Task: Add Sprouts Grilled Atlantic Salmon Meal With Red Miso Sauce to the cart.
Action: Mouse moved to (20, 135)
Screenshot: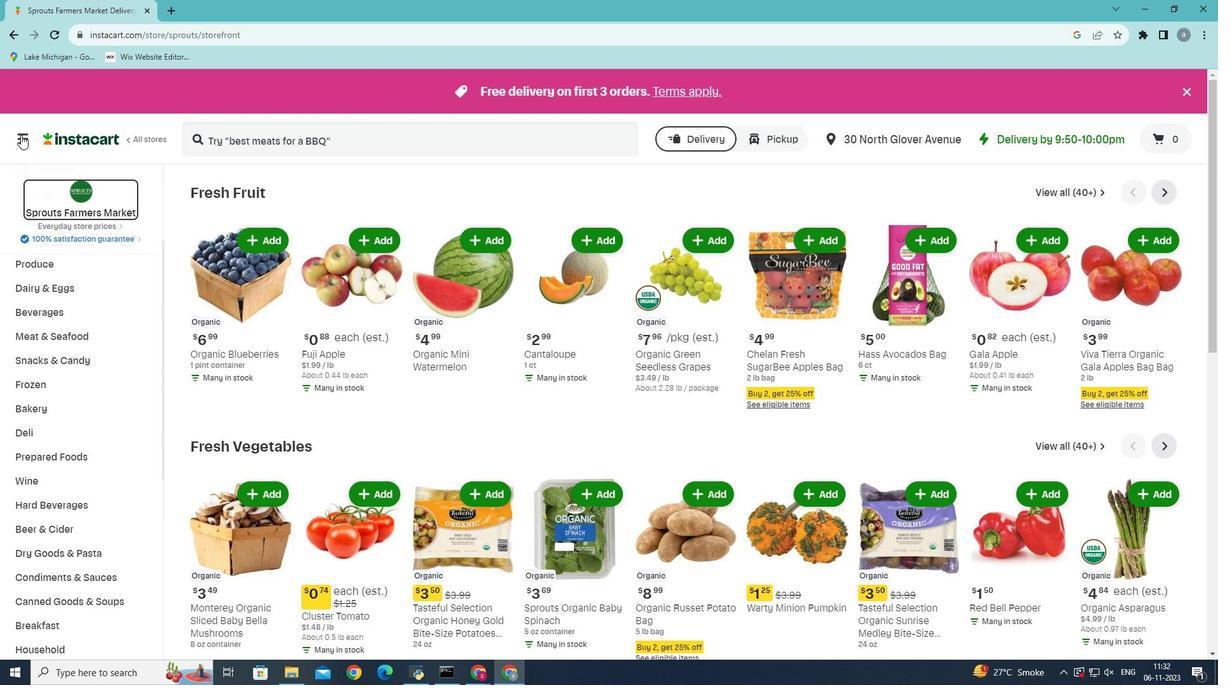 
Action: Mouse pressed left at (20, 135)
Screenshot: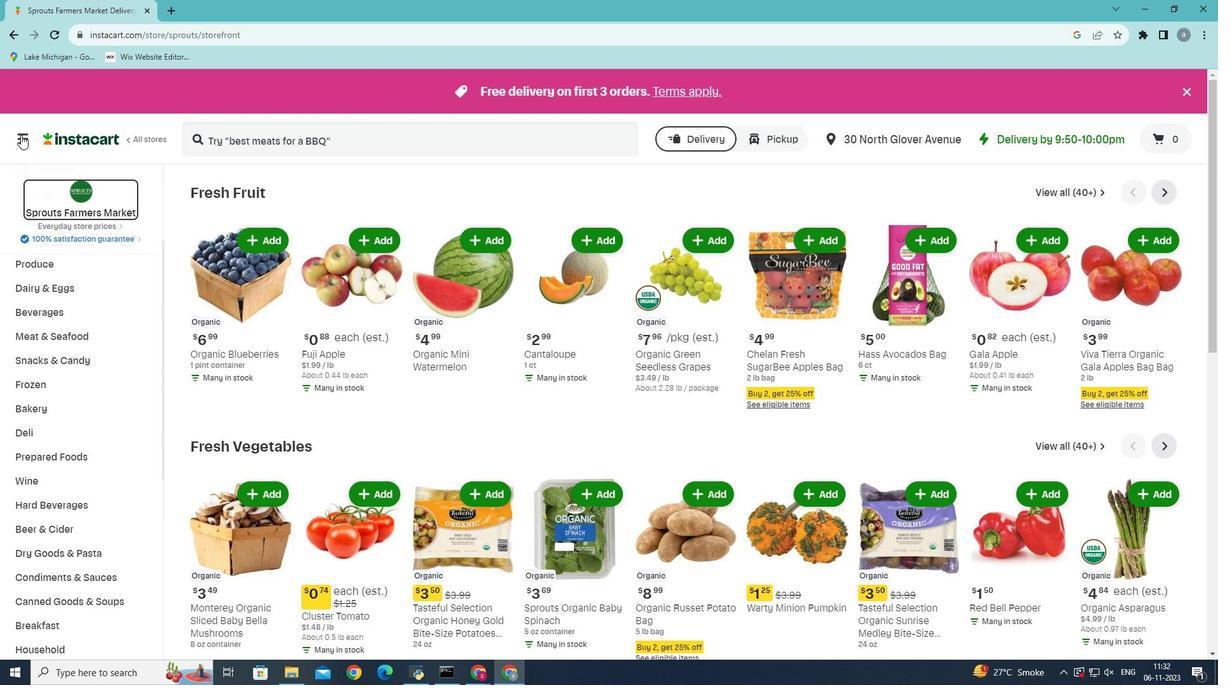
Action: Mouse moved to (62, 349)
Screenshot: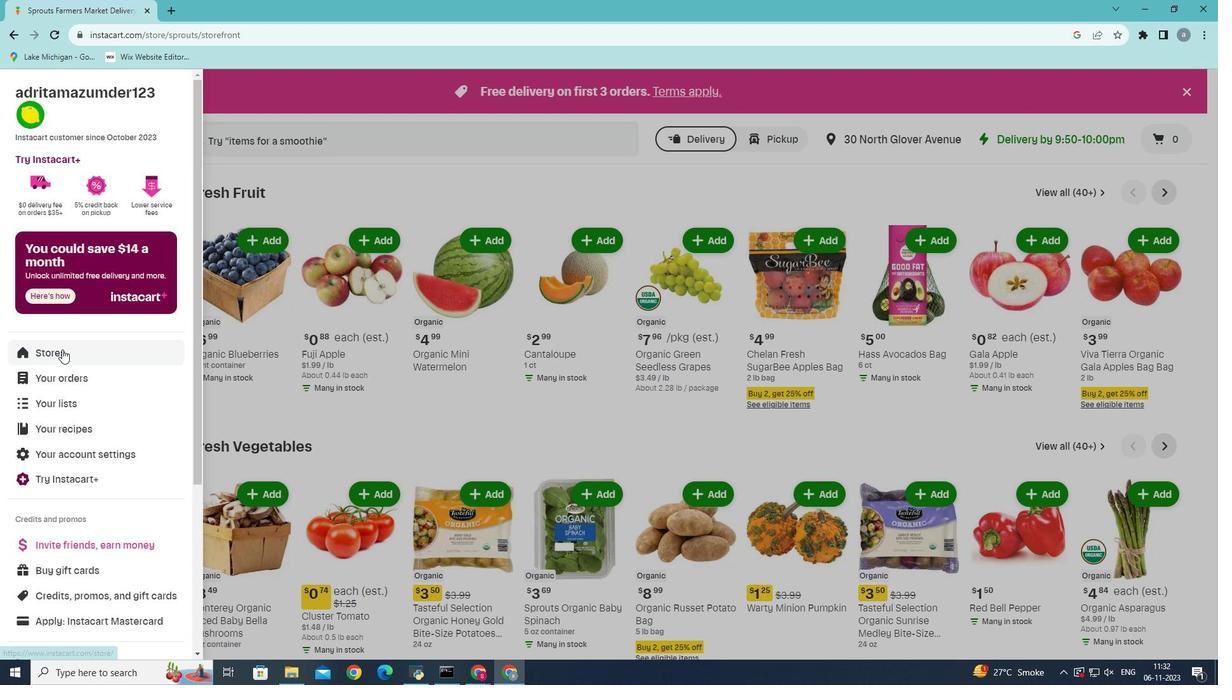 
Action: Mouse pressed left at (62, 349)
Screenshot: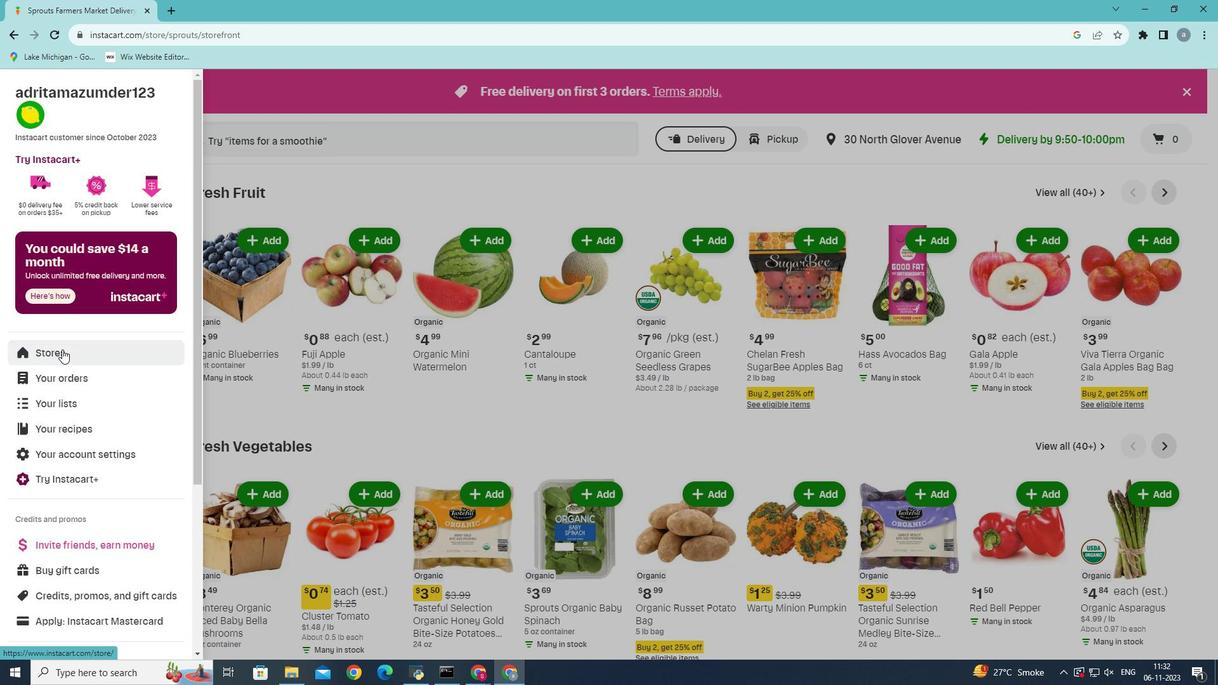 
Action: Mouse moved to (310, 146)
Screenshot: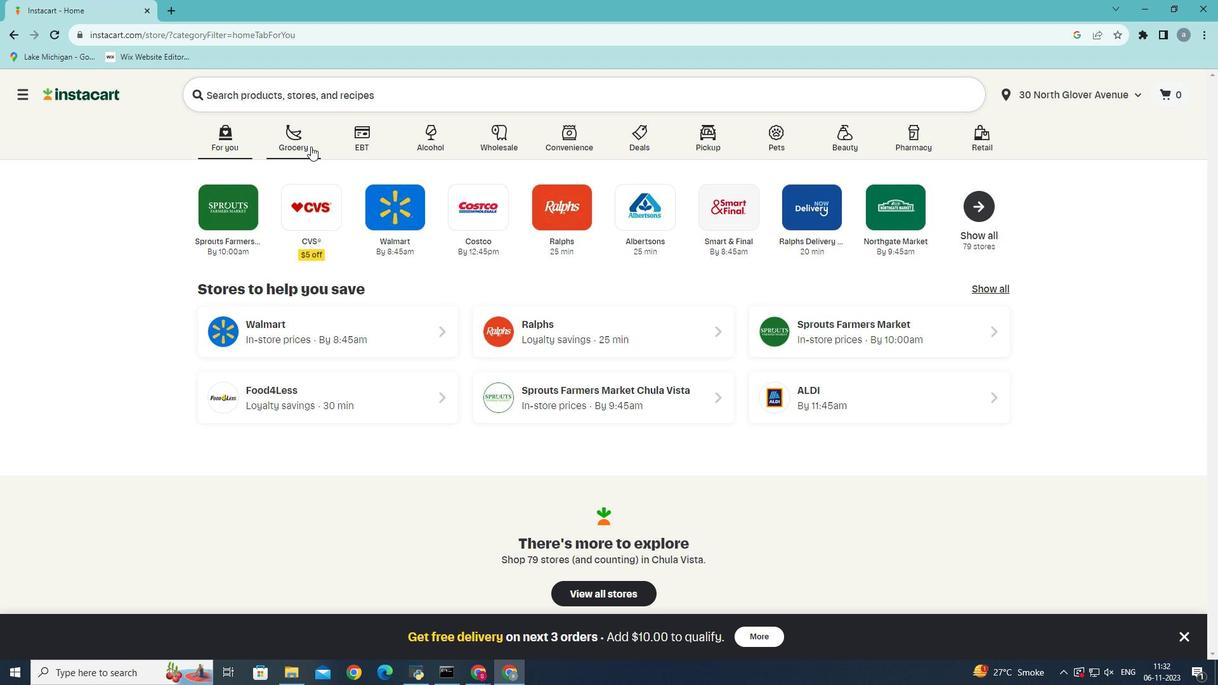 
Action: Mouse pressed left at (310, 146)
Screenshot: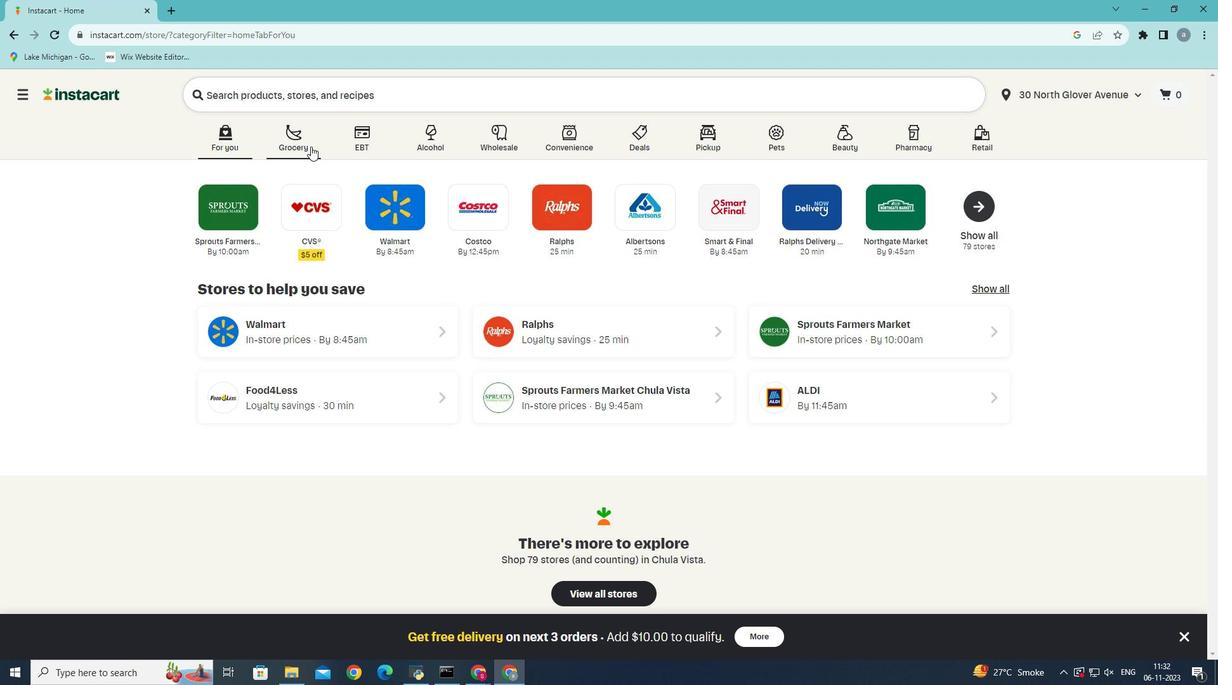 
Action: Mouse moved to (269, 377)
Screenshot: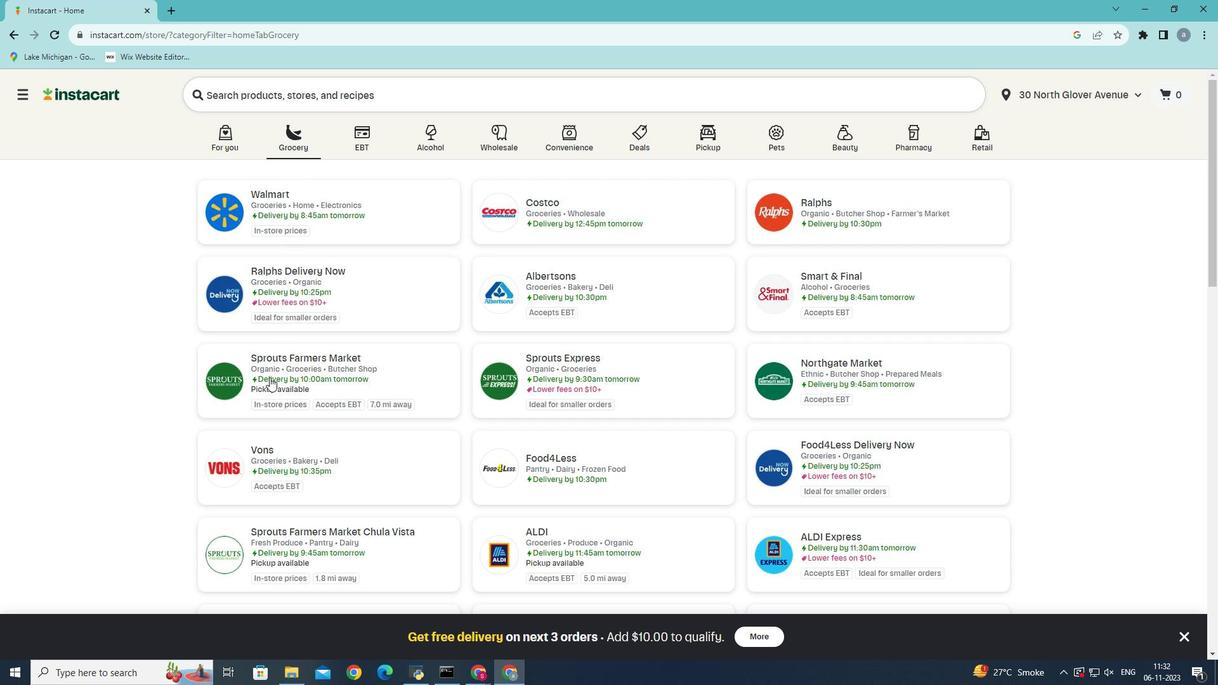 
Action: Mouse pressed left at (269, 377)
Screenshot: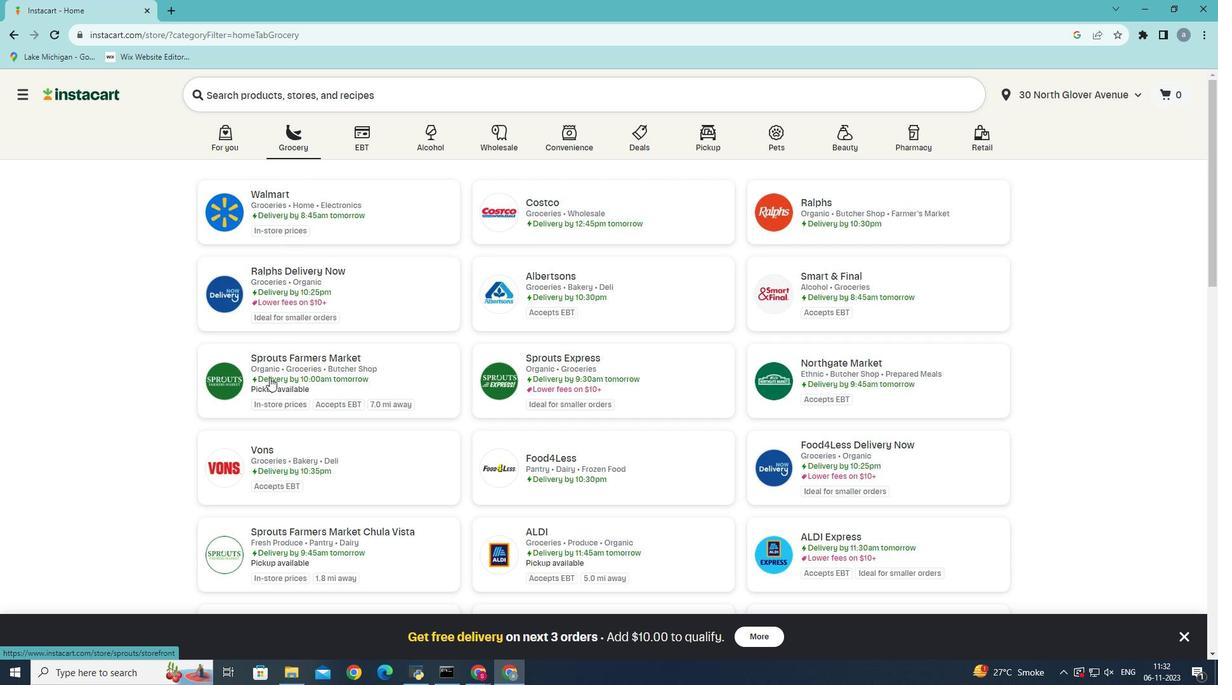 
Action: Mouse moved to (79, 616)
Screenshot: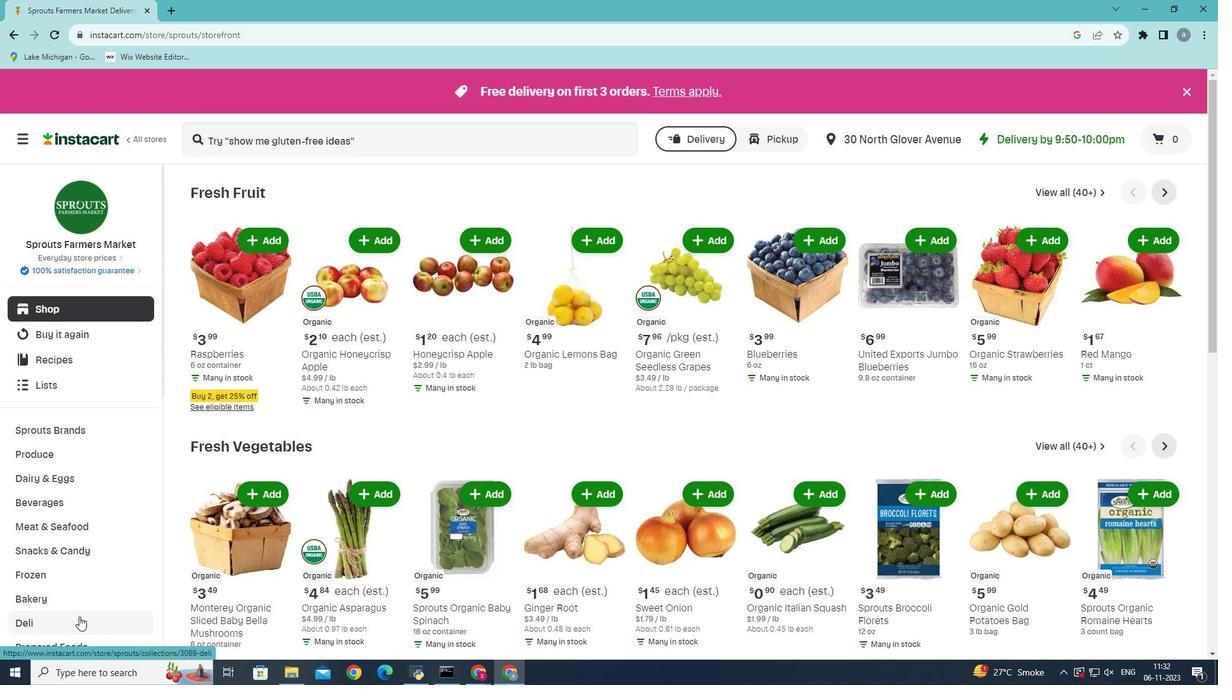 
Action: Mouse scrolled (79, 616) with delta (0, 0)
Screenshot: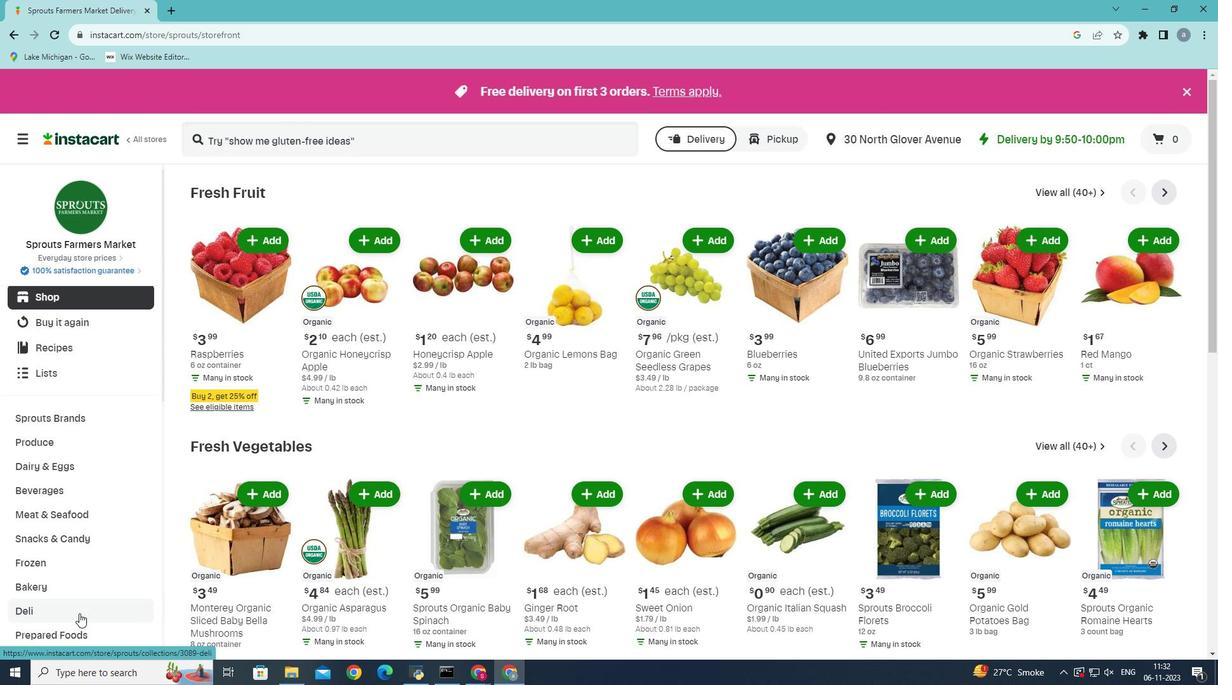 
Action: Mouse moved to (79, 615)
Screenshot: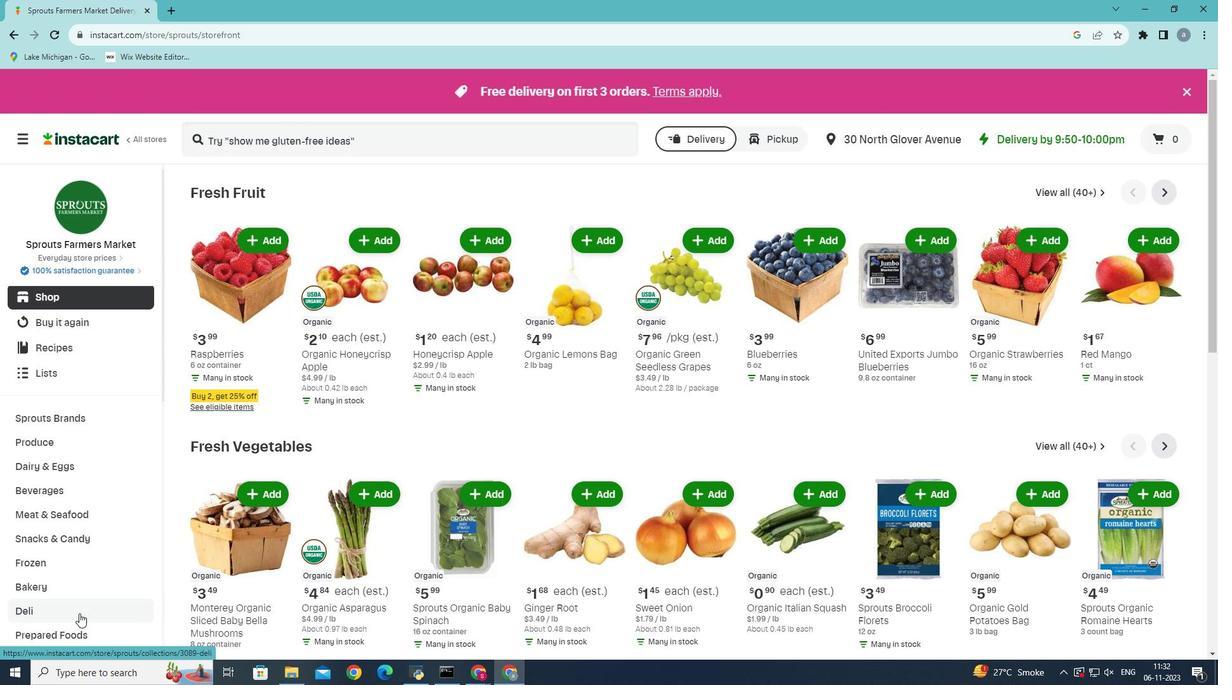 
Action: Mouse scrolled (79, 614) with delta (0, 0)
Screenshot: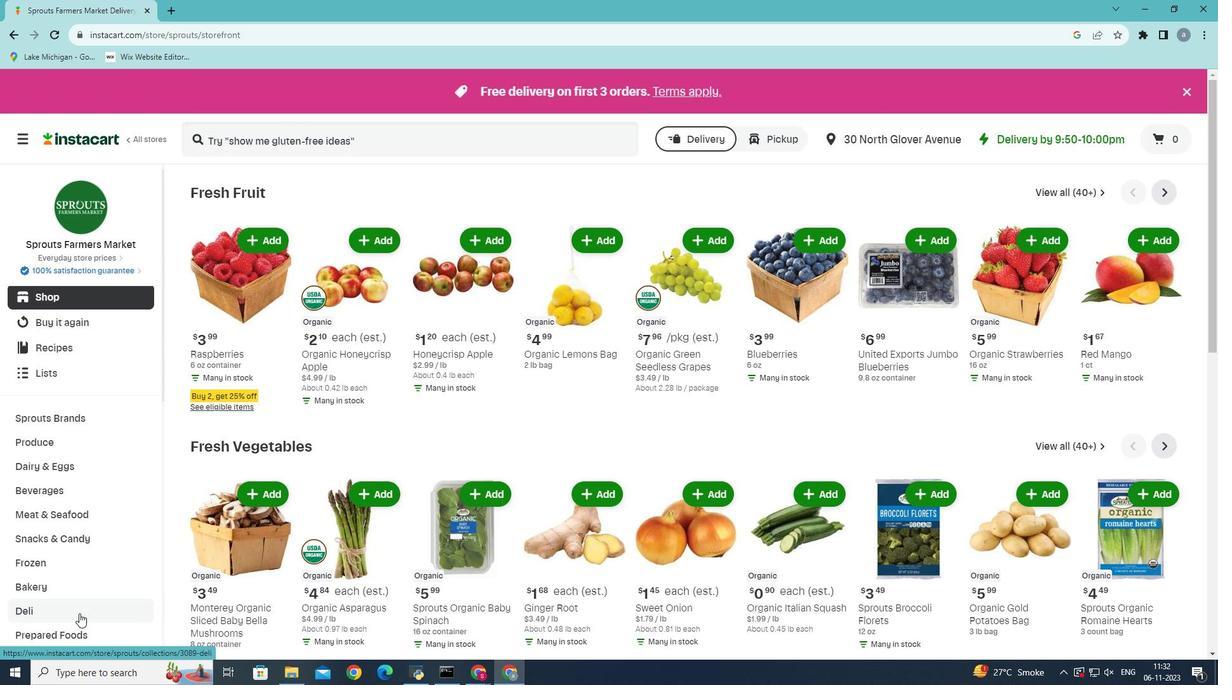 
Action: Mouse moved to (79, 613)
Screenshot: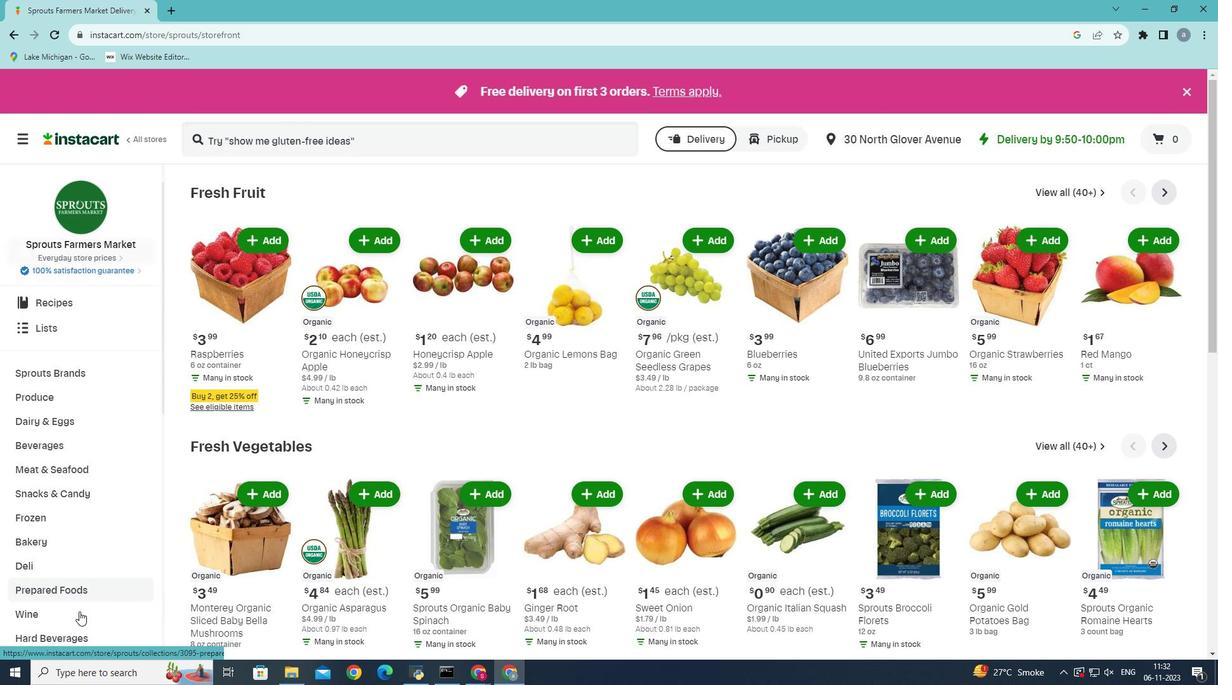 
Action: Mouse scrolled (79, 612) with delta (0, 0)
Screenshot: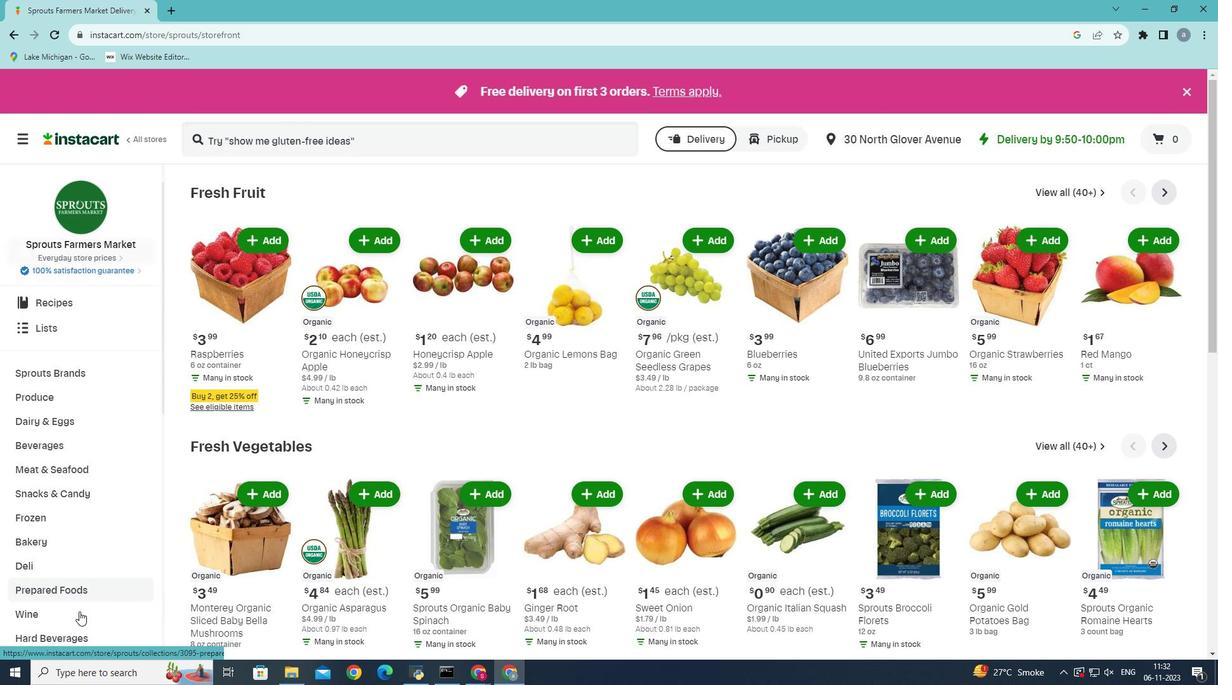 
Action: Mouse moved to (57, 460)
Screenshot: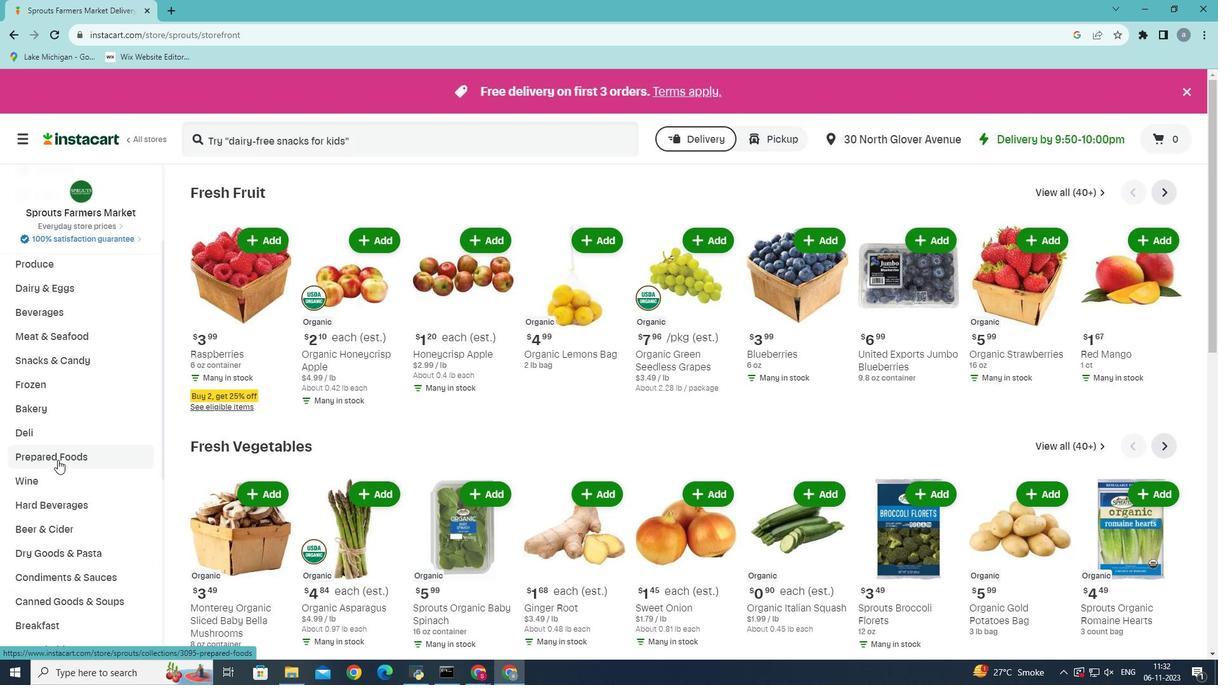 
Action: Mouse pressed left at (57, 460)
Screenshot: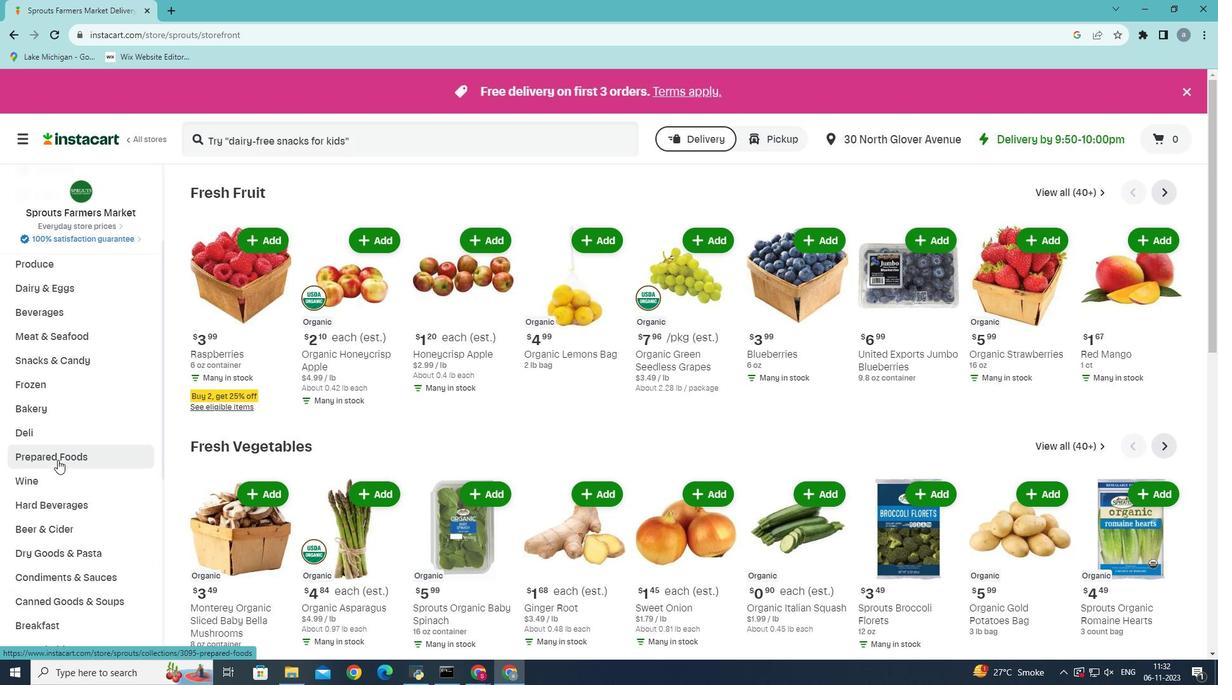 
Action: Mouse moved to (441, 224)
Screenshot: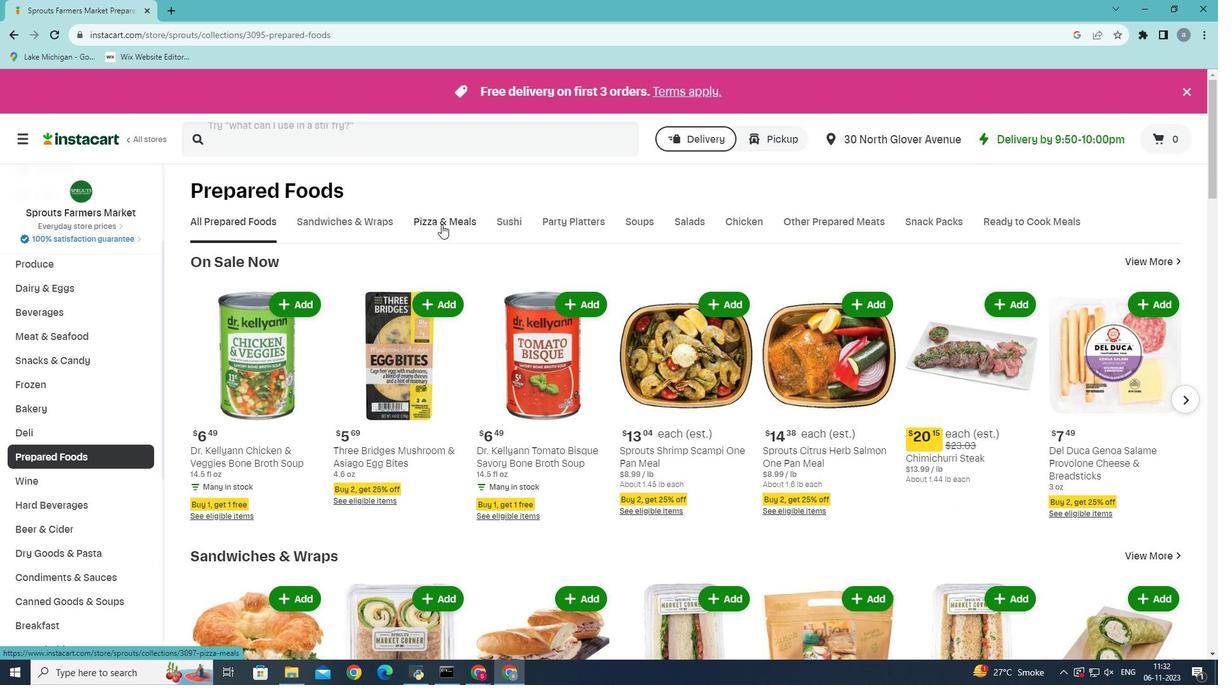 
Action: Mouse pressed left at (441, 224)
Screenshot: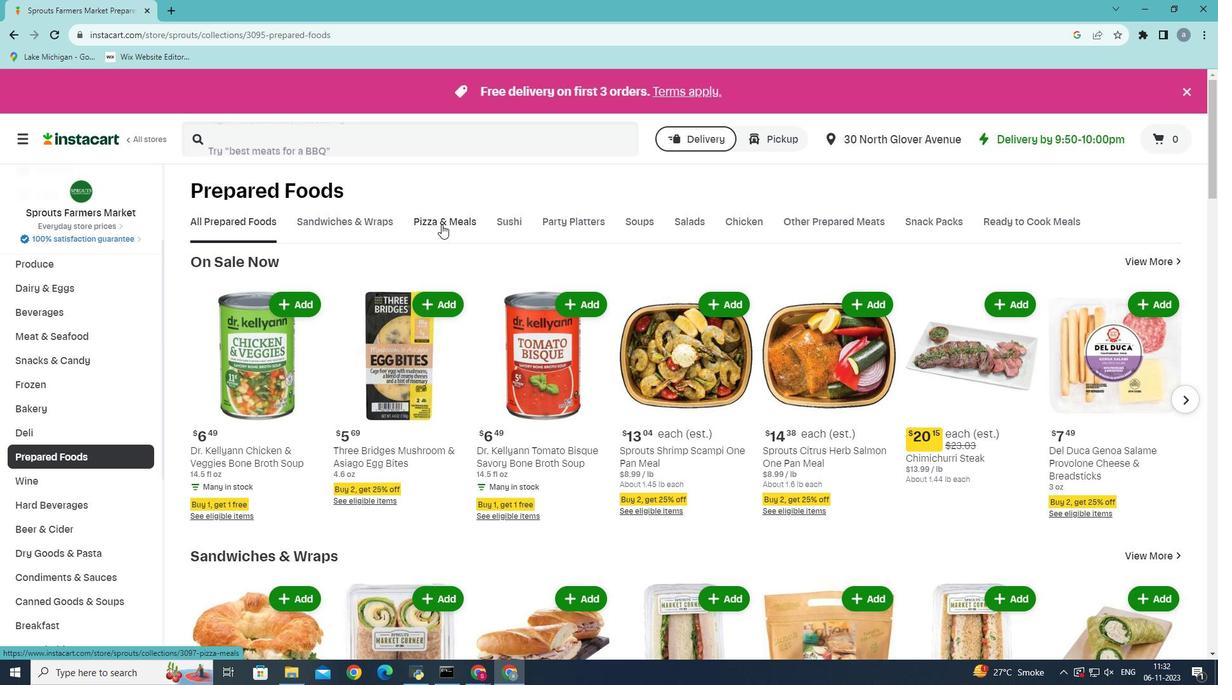 
Action: Mouse moved to (864, 277)
Screenshot: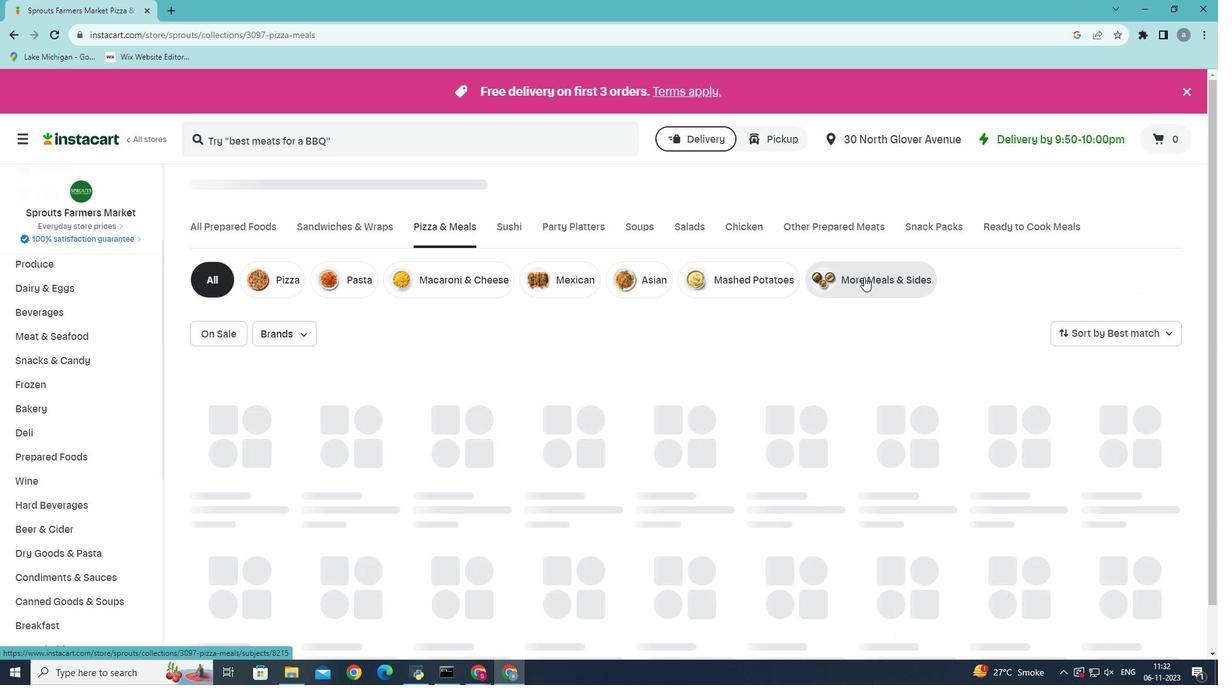 
Action: Mouse pressed left at (864, 277)
Screenshot: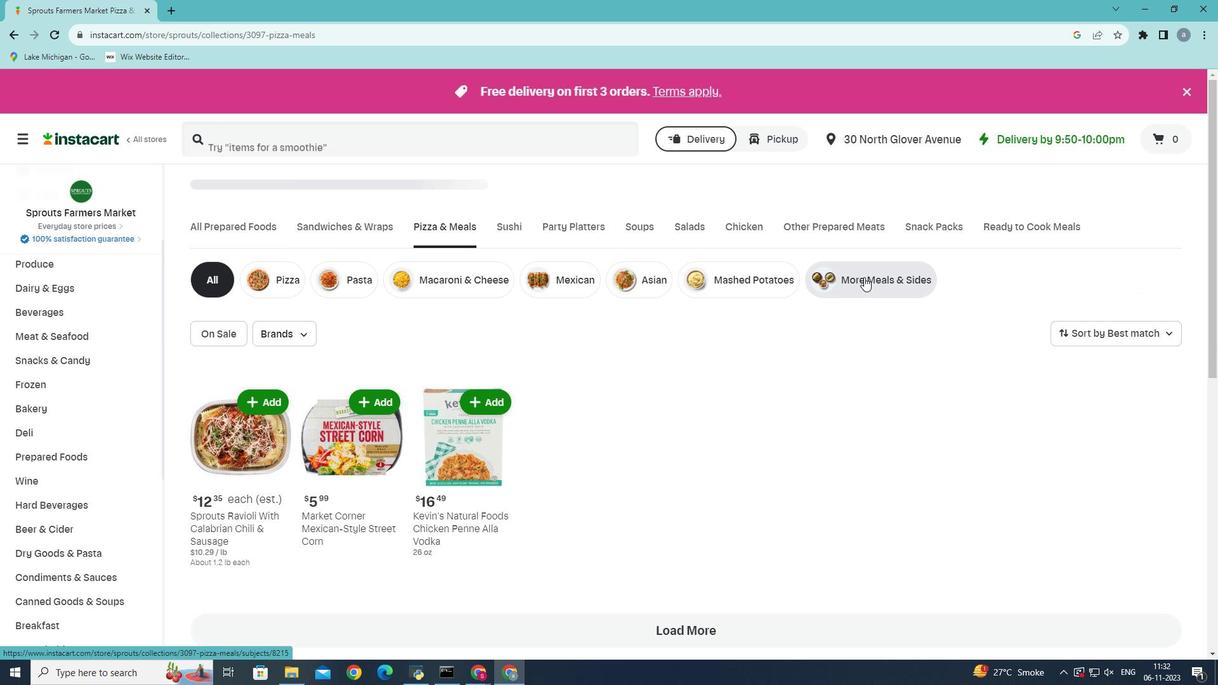 
Action: Mouse moved to (236, 144)
Screenshot: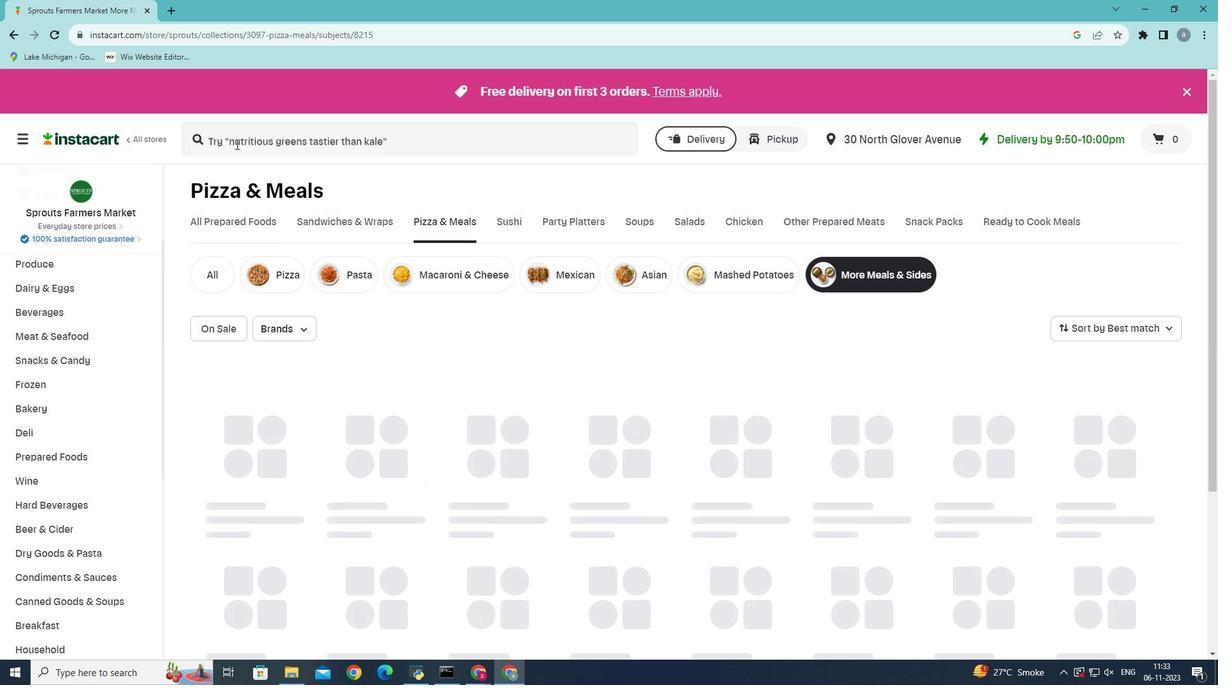 
Action: Mouse pressed left at (236, 144)
Screenshot: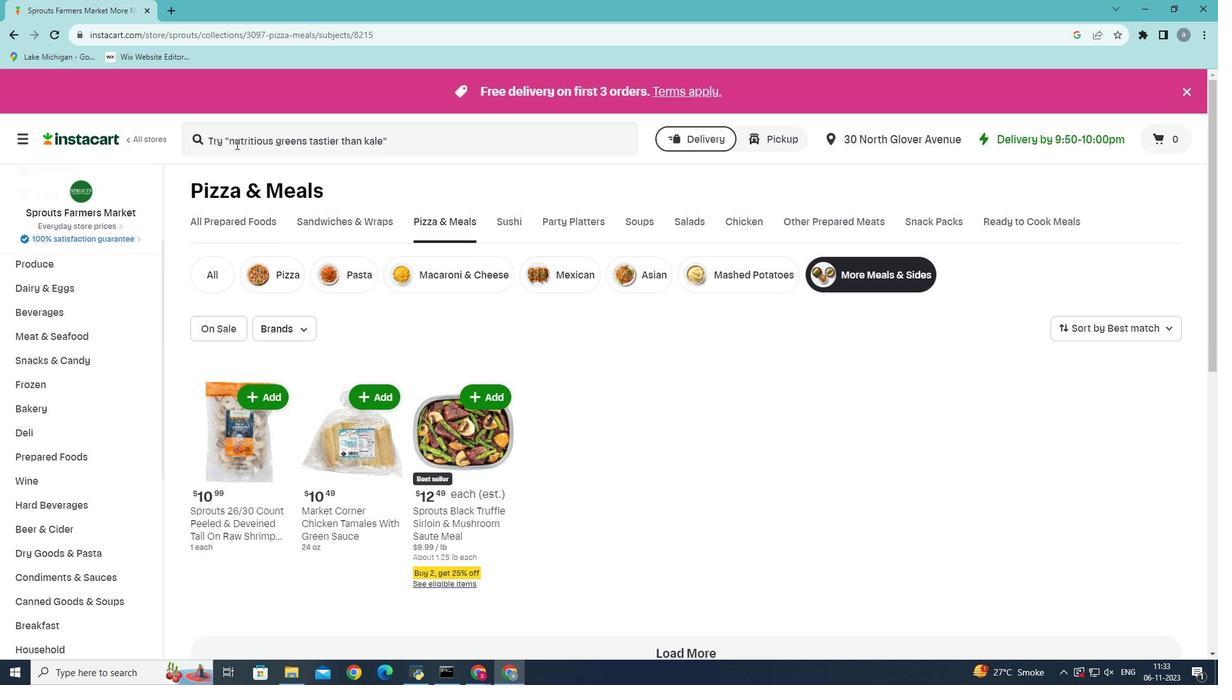 
Action: Mouse moved to (367, 145)
Screenshot: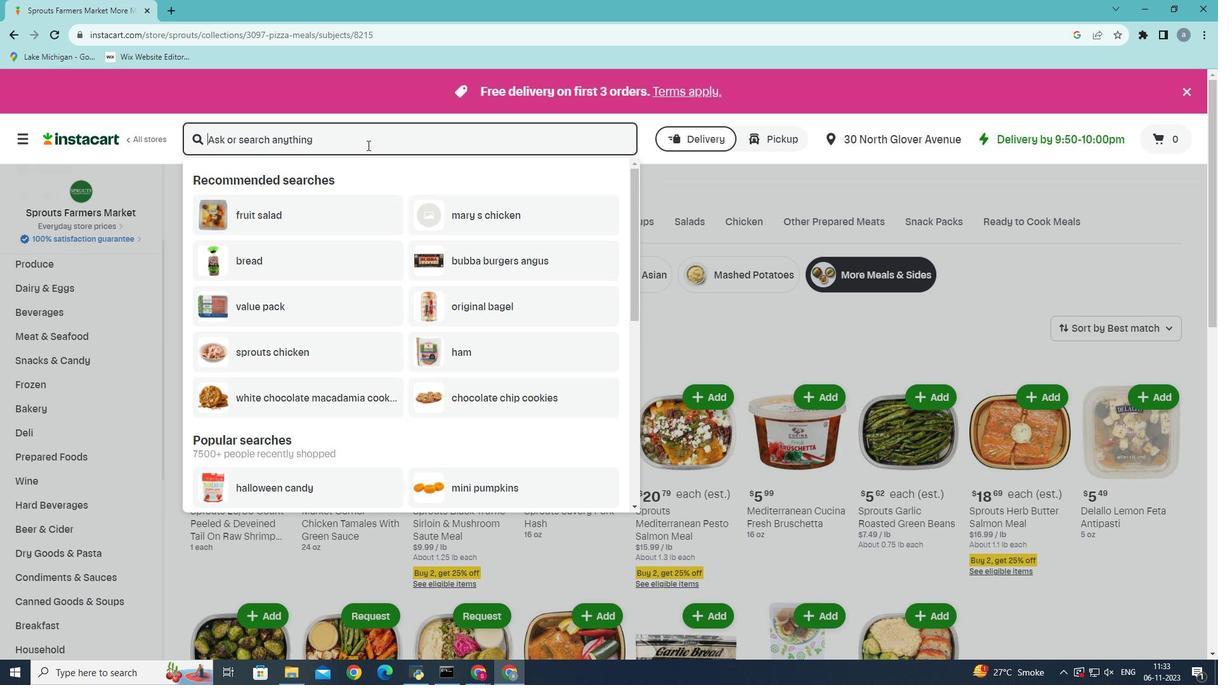 
Action: Key pressed <Key.shift>Sprouts<Key.space><Key.shift>Grilled<Key.space><Key.shift>Al<Key.backspace>tlantic<Key.space>salmon<Key.space>meal<Key.space>with<Key.space><Key.shift>Red<Key.space>miso<Key.space>sauce<Key.enter>
Screenshot: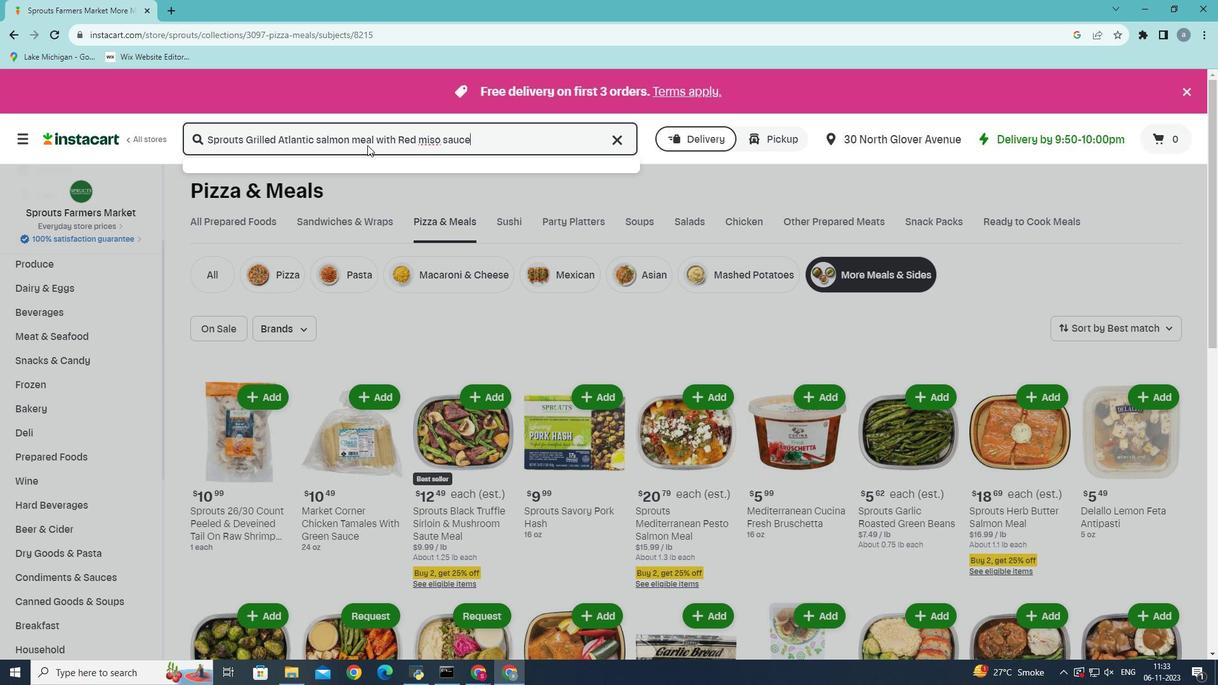
Action: Mouse moved to (334, 271)
Screenshot: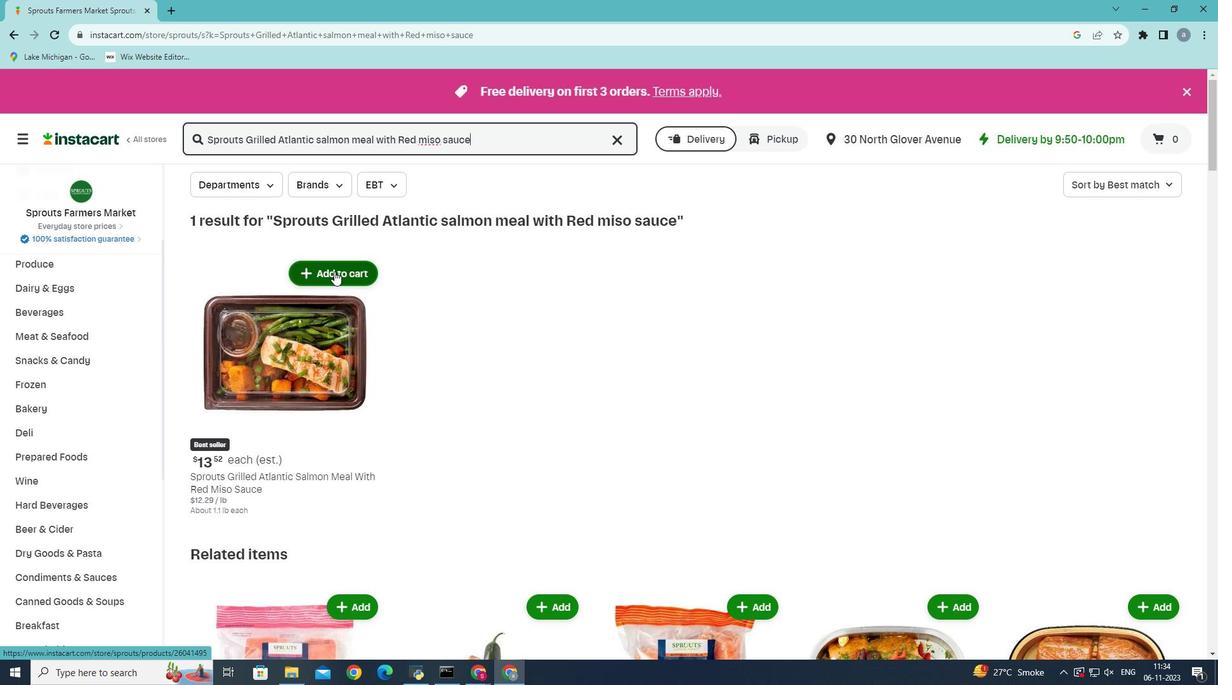
Action: Mouse pressed left at (334, 271)
Screenshot: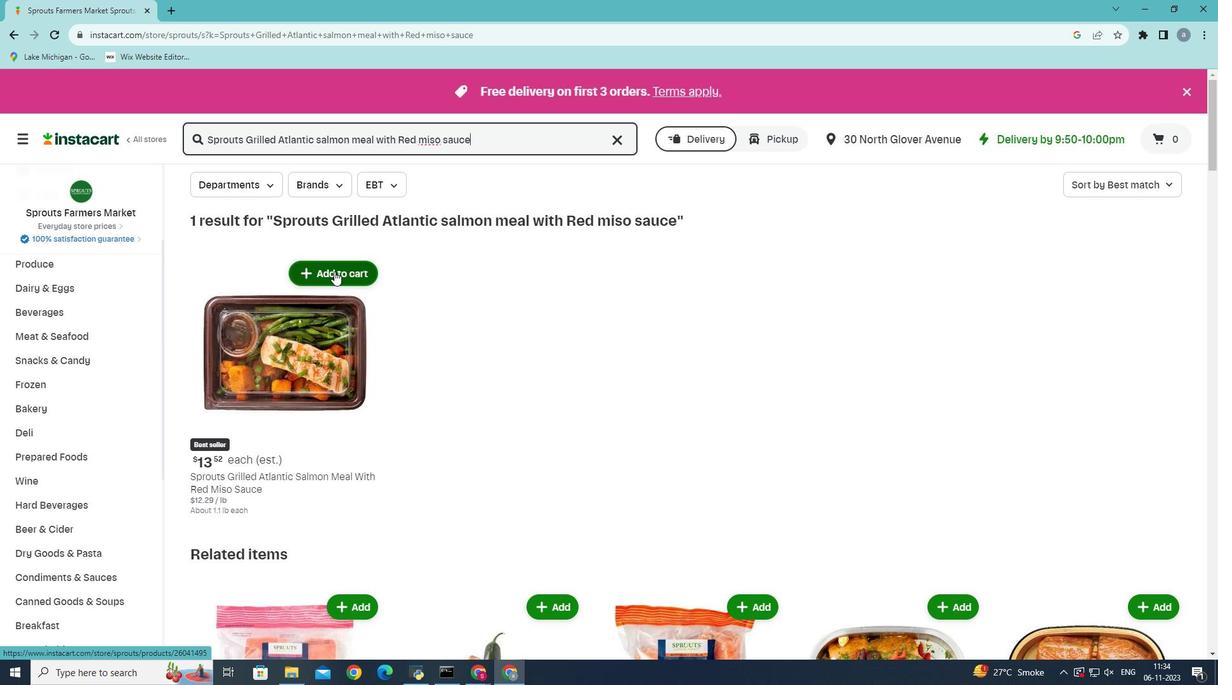 
